 Task: Add a column "Submitter".
Action: Mouse moved to (502, 352)
Screenshot: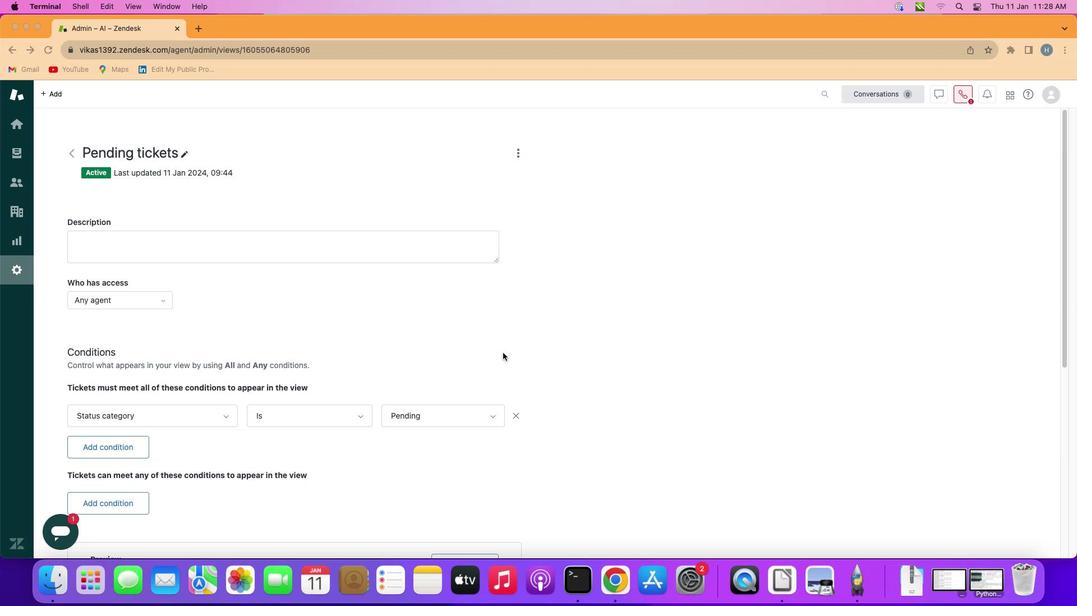 
Action: Mouse scrolled (502, 352) with delta (0, 0)
Screenshot: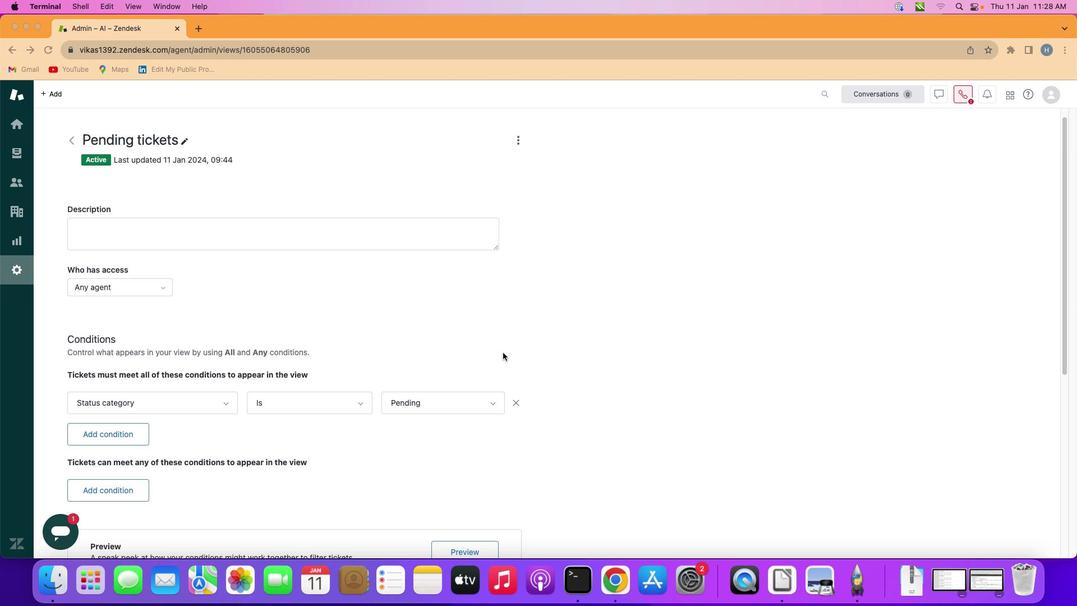 
Action: Mouse scrolled (502, 352) with delta (0, 0)
Screenshot: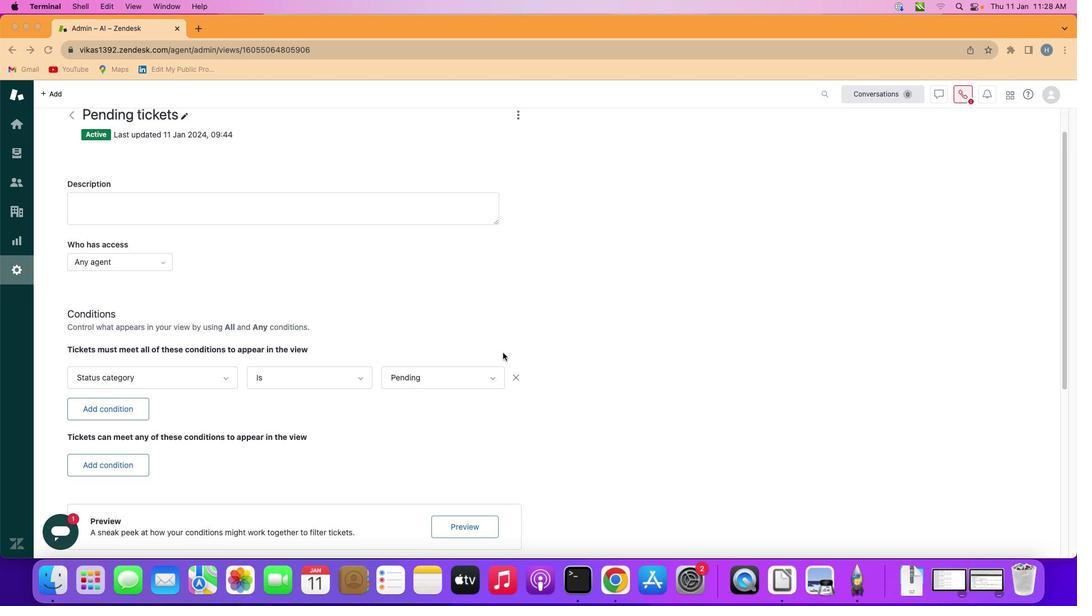 
Action: Mouse scrolled (502, 352) with delta (0, 0)
Screenshot: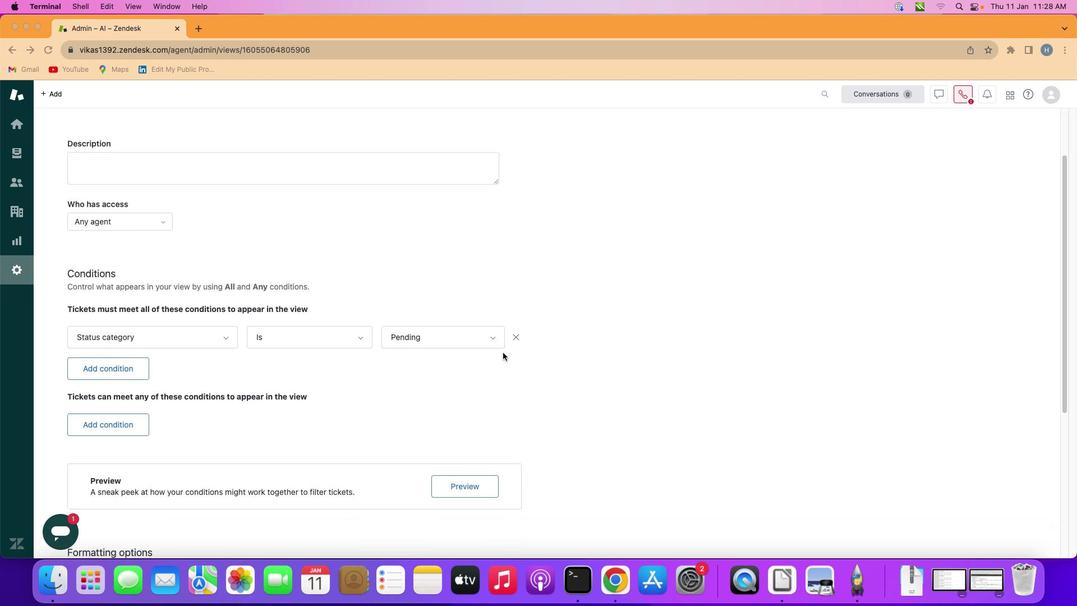 
Action: Mouse scrolled (502, 352) with delta (0, -1)
Screenshot: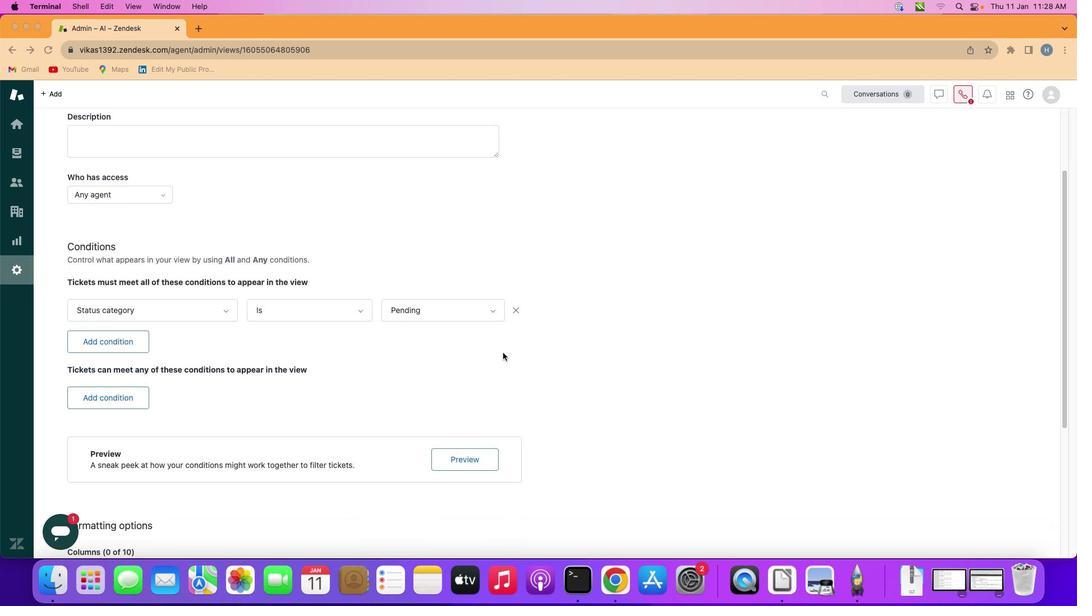 
Action: Mouse scrolled (502, 352) with delta (0, 0)
Screenshot: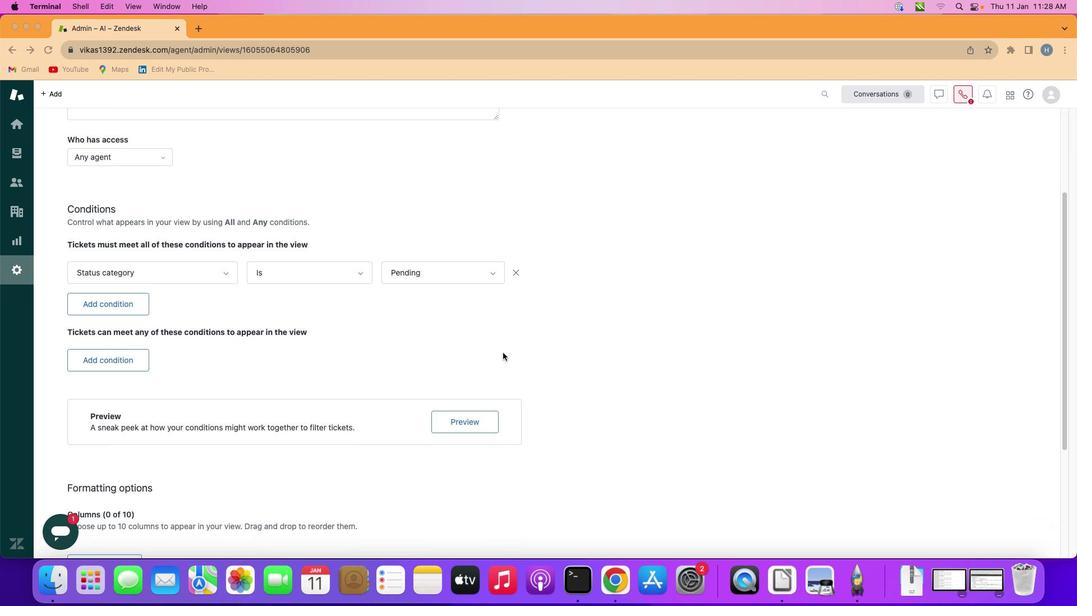 
Action: Mouse scrolled (502, 352) with delta (0, 0)
Screenshot: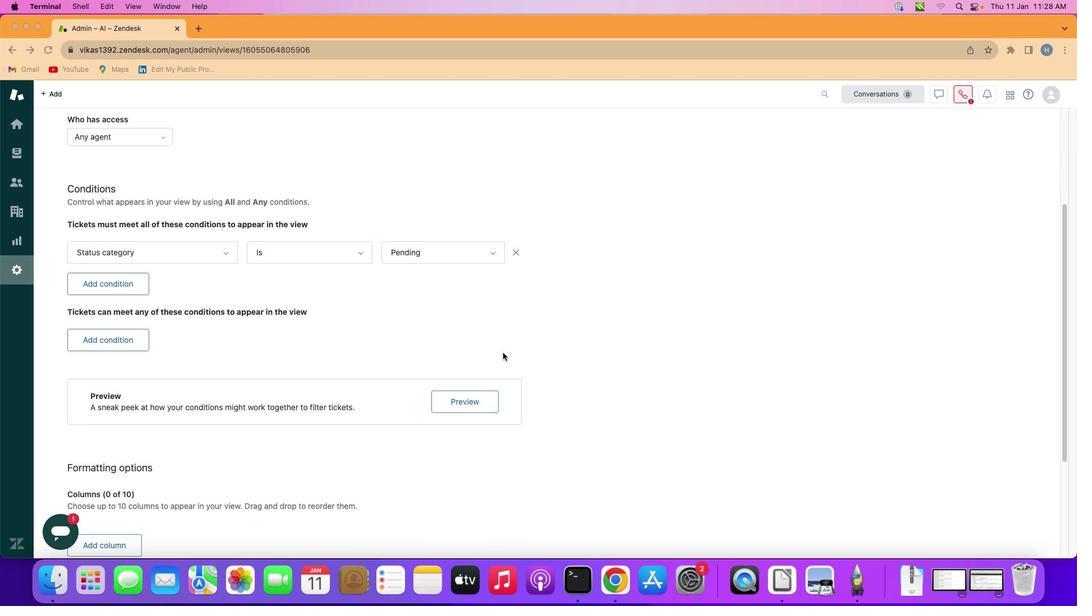 
Action: Mouse scrolled (502, 352) with delta (0, 0)
Screenshot: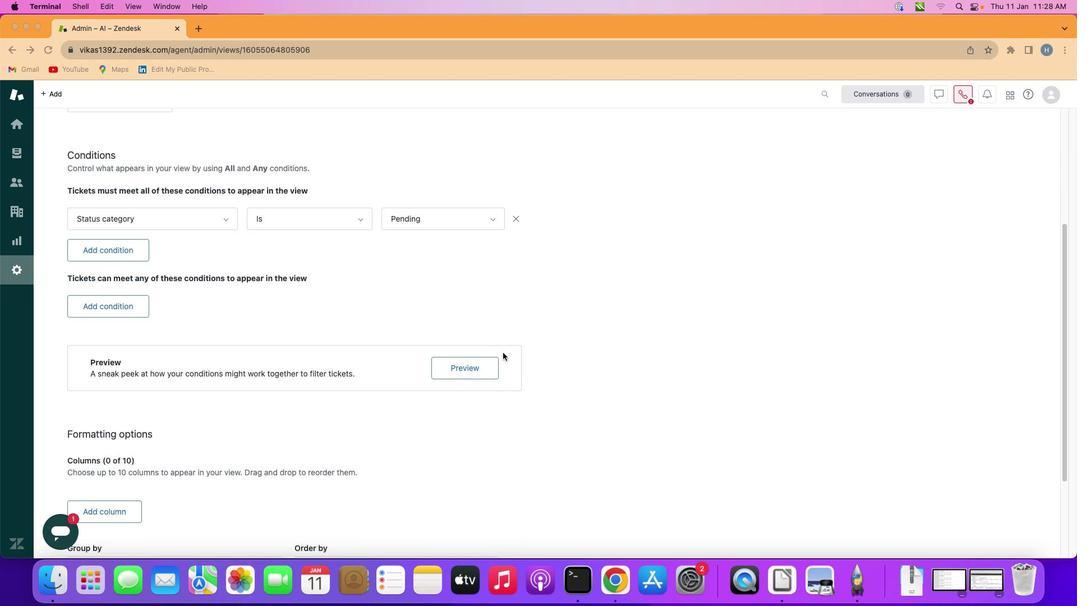 
Action: Mouse scrolled (502, 352) with delta (0, 0)
Screenshot: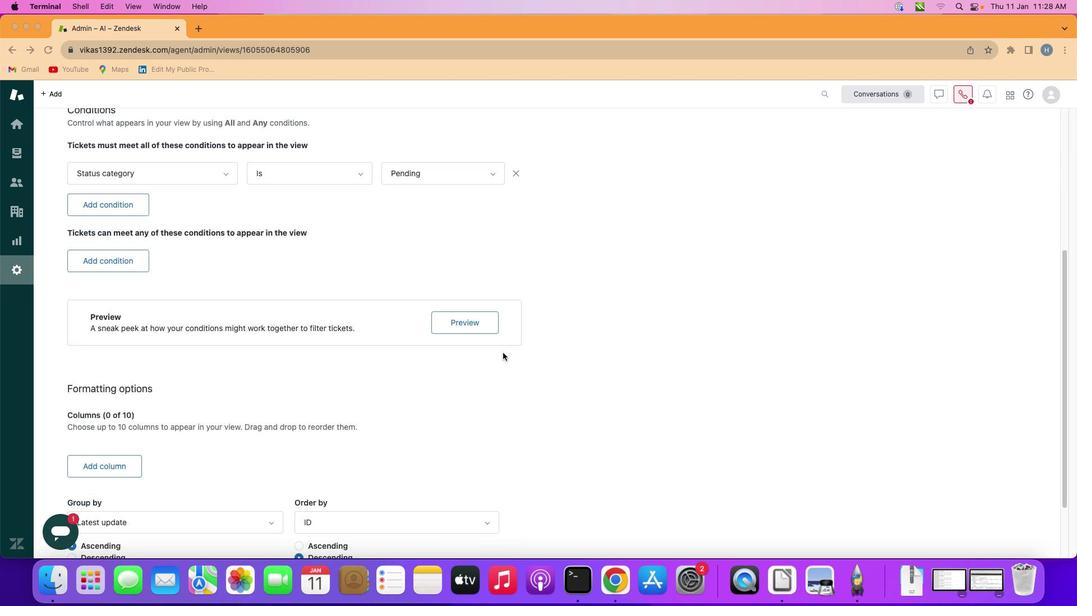 
Action: Mouse scrolled (502, 352) with delta (0, -1)
Screenshot: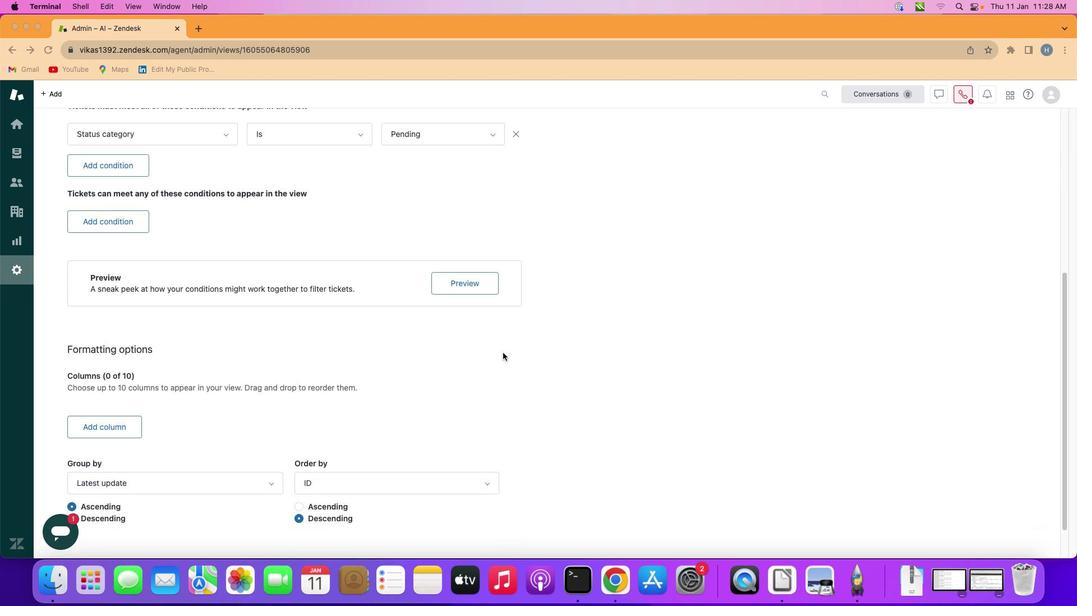 
Action: Mouse scrolled (502, 352) with delta (0, -1)
Screenshot: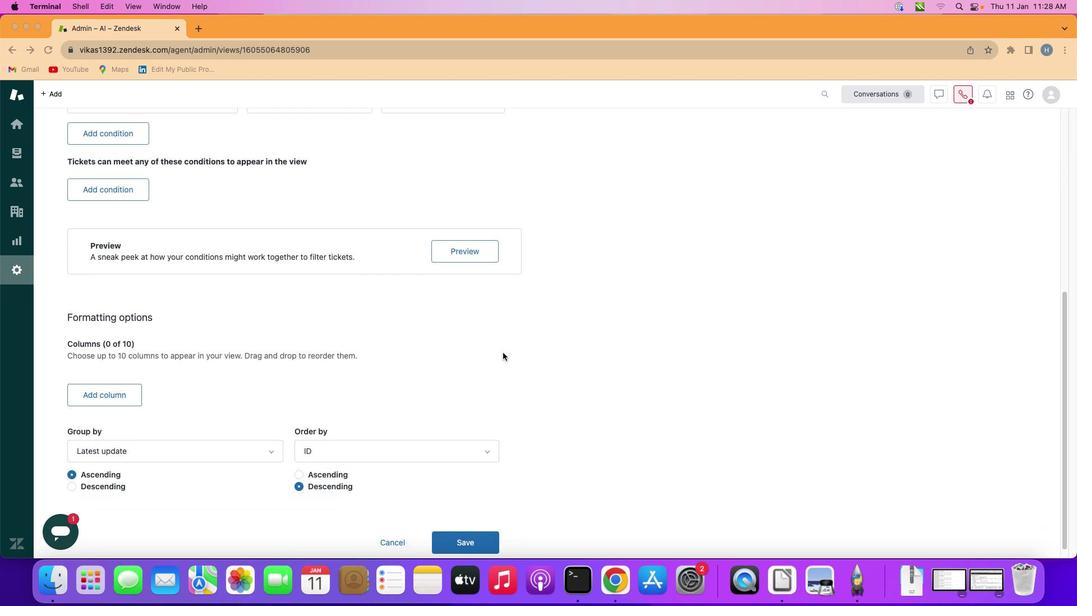 
Action: Mouse scrolled (502, 352) with delta (0, 0)
Screenshot: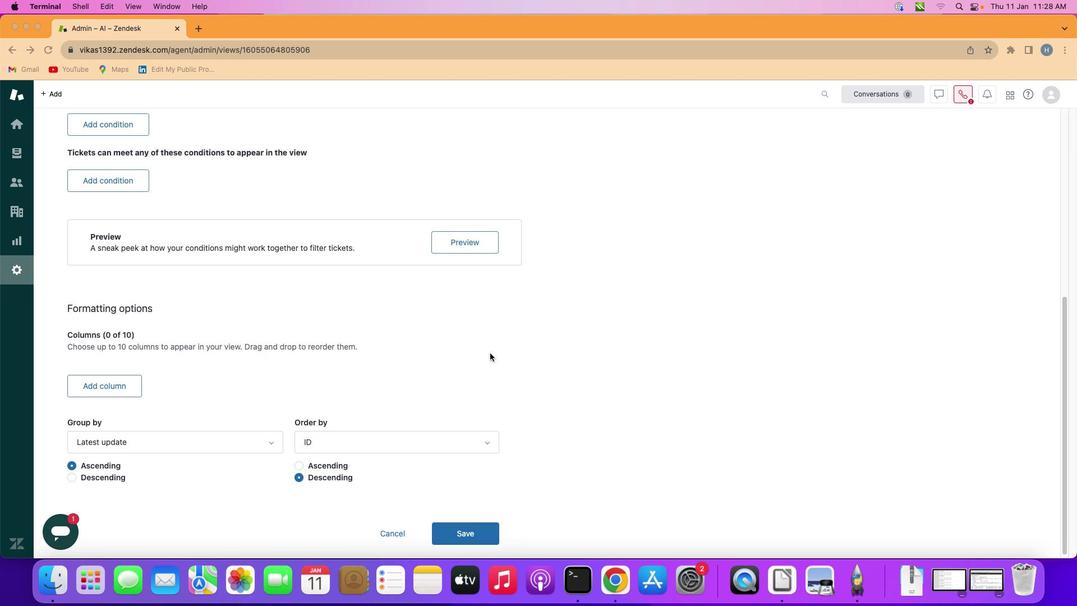 
Action: Mouse scrolled (502, 352) with delta (0, 0)
Screenshot: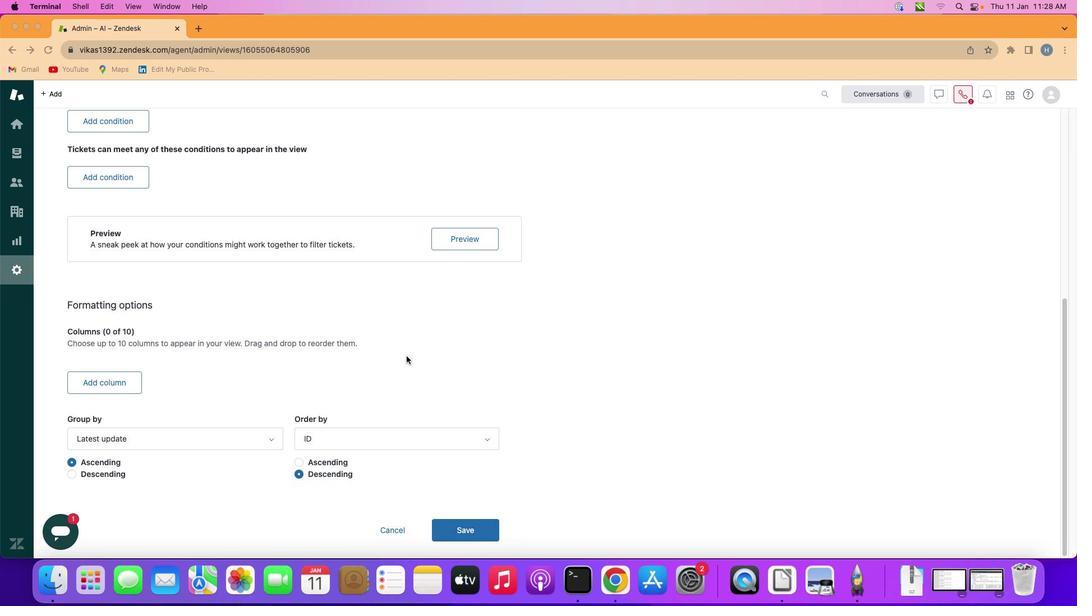 
Action: Mouse moved to (122, 375)
Screenshot: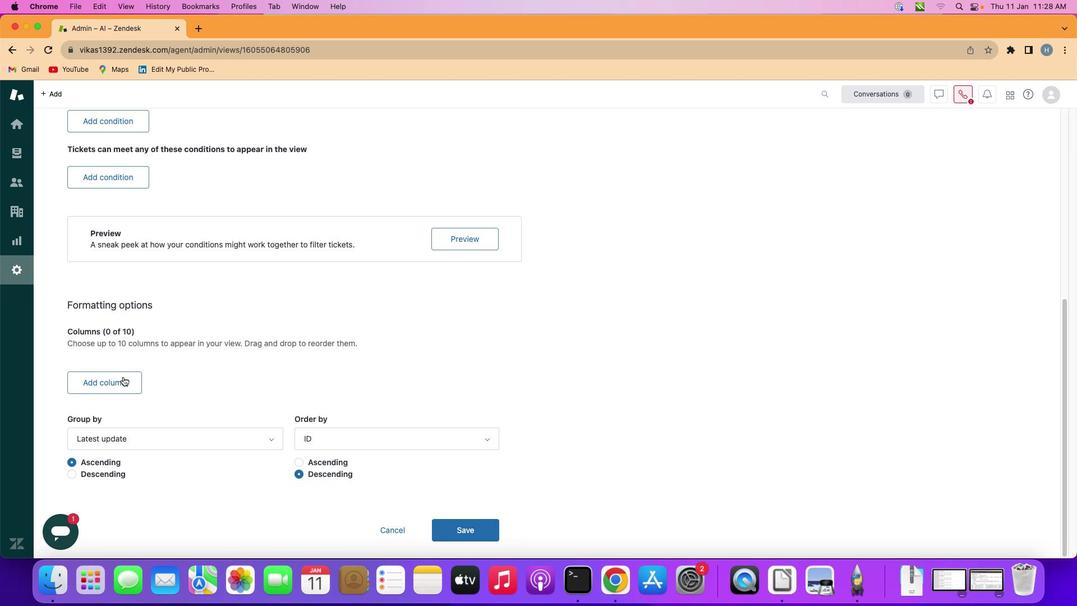 
Action: Mouse pressed left at (122, 375)
Screenshot: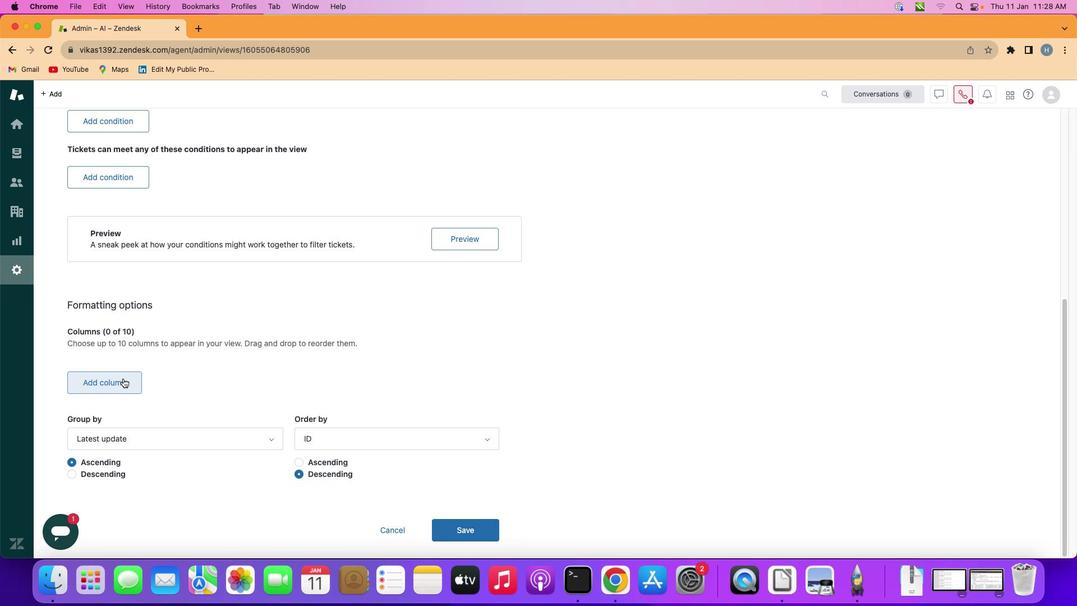 
Action: Mouse moved to (122, 378)
Screenshot: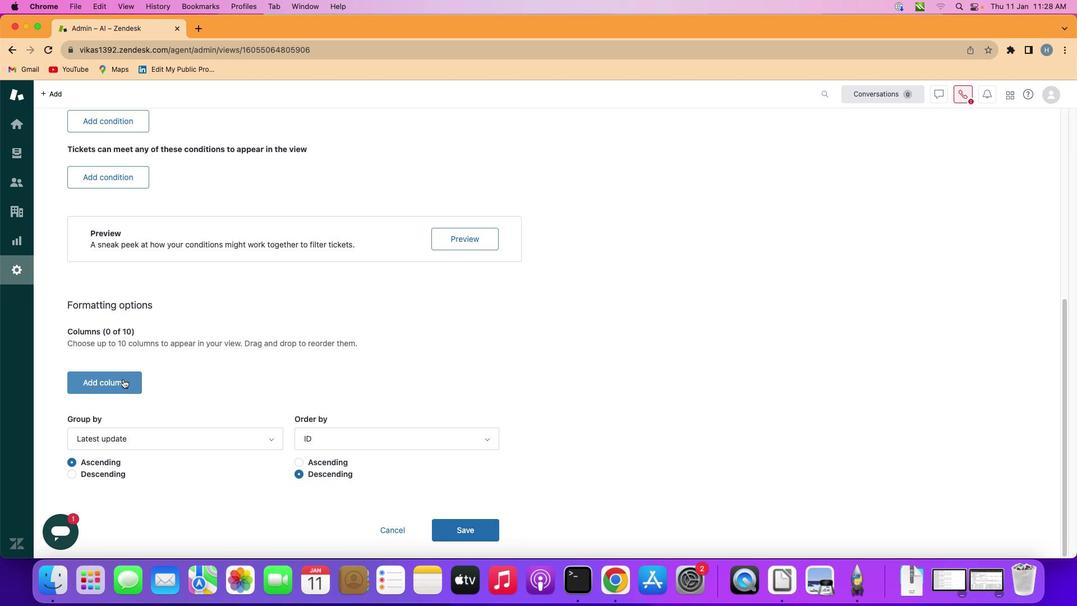 
Action: Mouse pressed left at (122, 378)
Screenshot: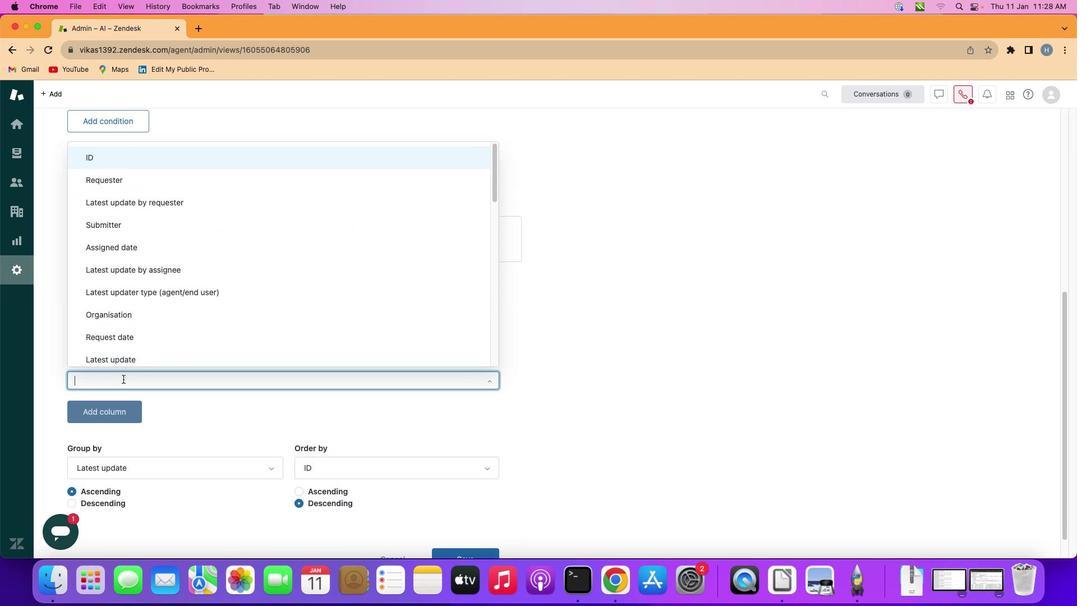
Action: Mouse moved to (237, 228)
Screenshot: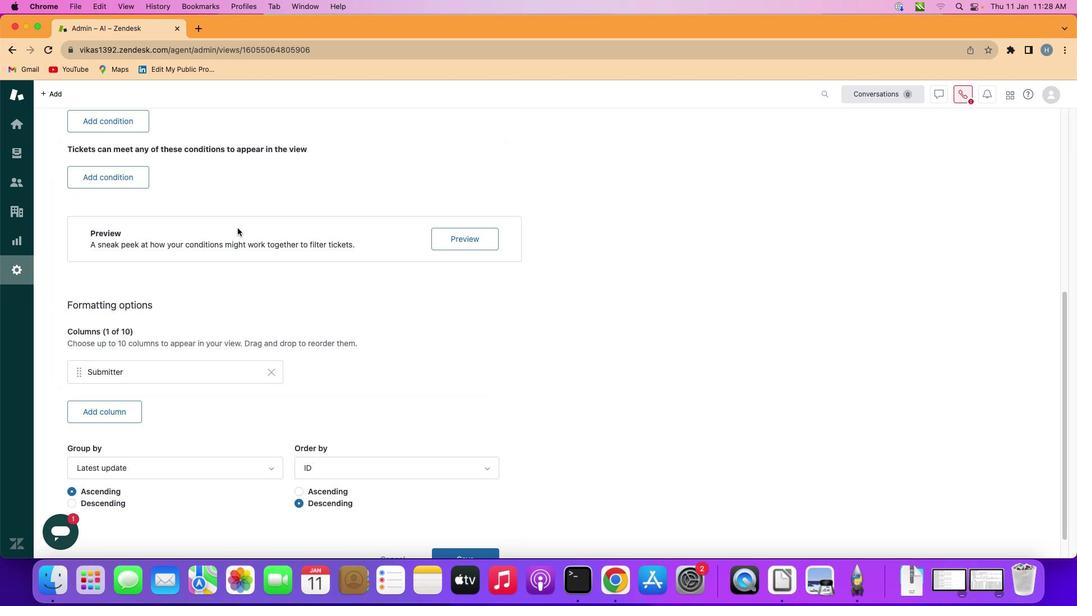 
Action: Mouse pressed left at (237, 228)
Screenshot: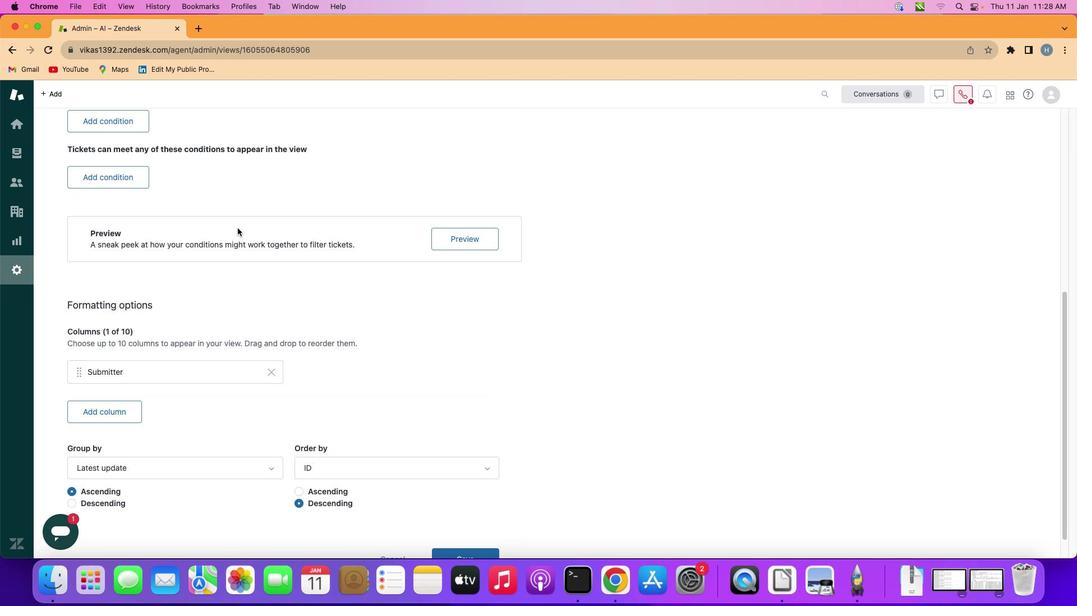 
Action: Mouse moved to (232, 229)
Screenshot: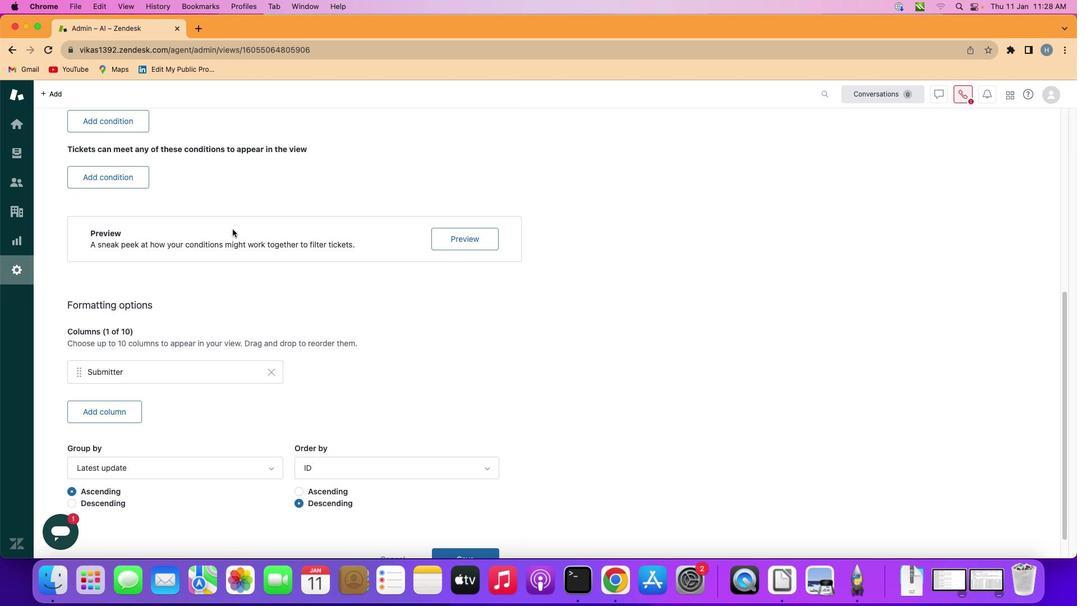 
